 Task: Manage deployment connection
Action: Mouse moved to (179, 188)
Screenshot: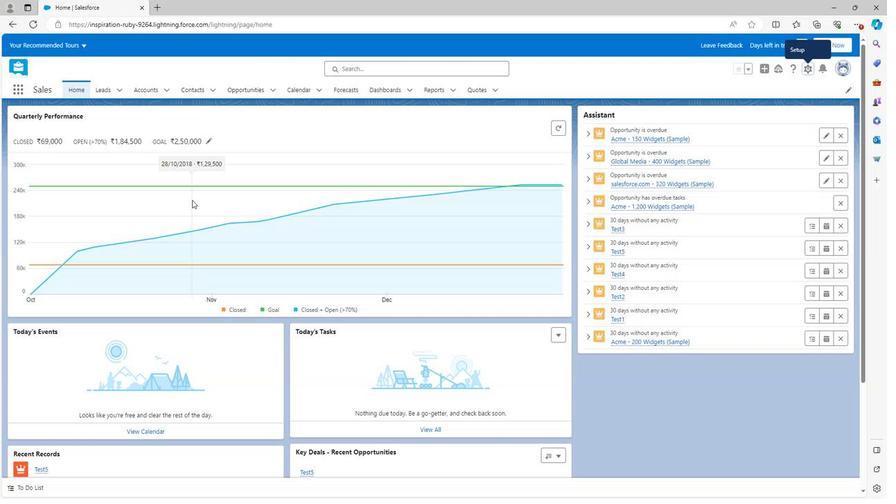 
Action: Mouse scrolled (179, 188) with delta (0, 0)
Screenshot: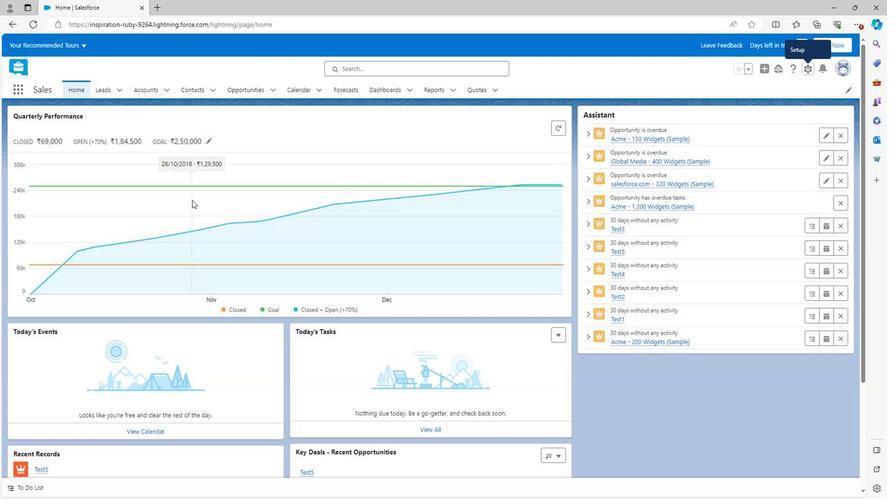 
Action: Mouse scrolled (179, 188) with delta (0, 0)
Screenshot: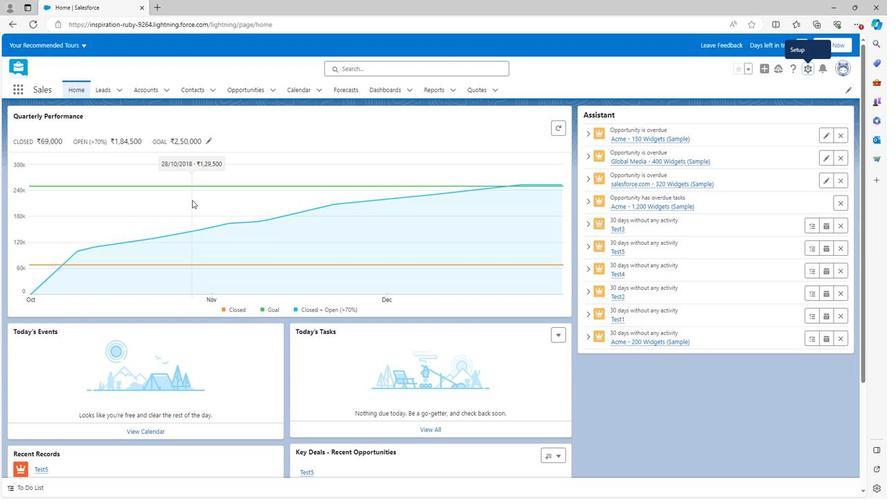 
Action: Mouse scrolled (179, 188) with delta (0, 0)
Screenshot: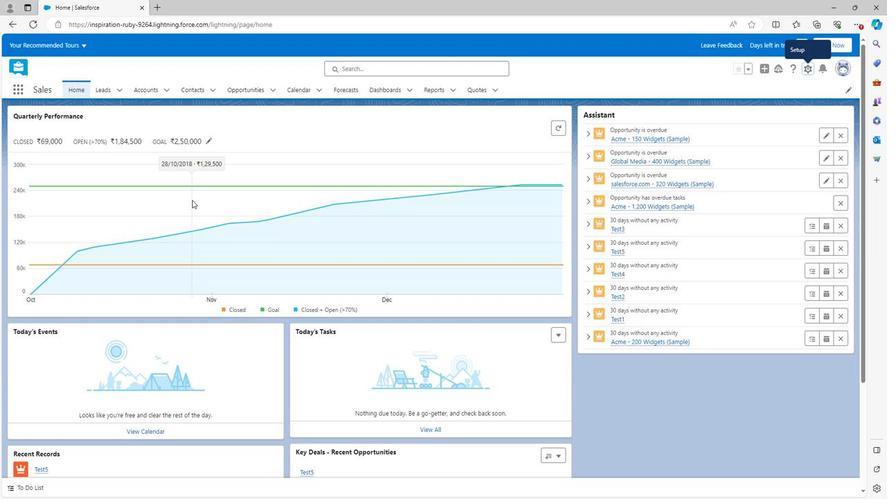 
Action: Mouse scrolled (179, 188) with delta (0, 0)
Screenshot: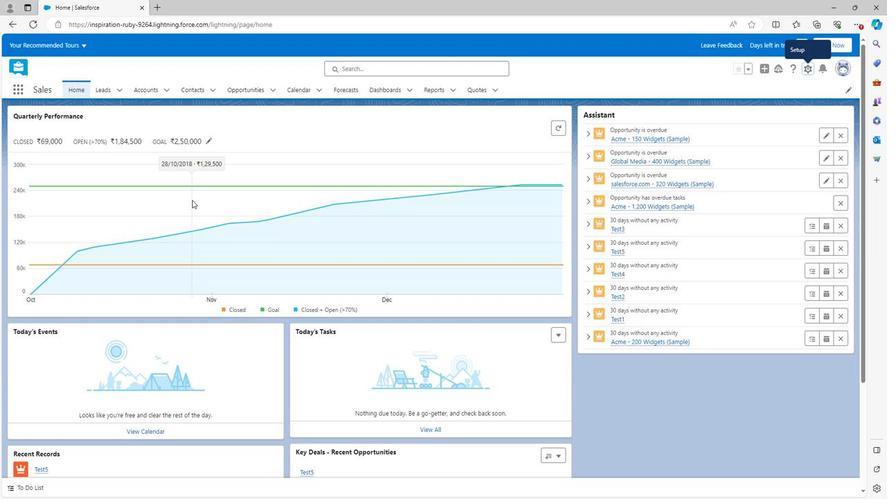 
Action: Mouse moved to (179, 187)
Screenshot: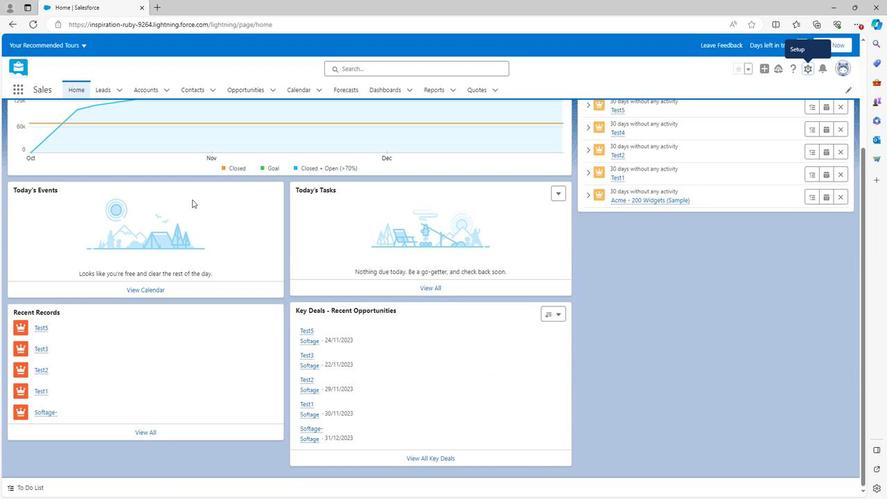 
Action: Mouse scrolled (179, 188) with delta (0, 0)
Screenshot: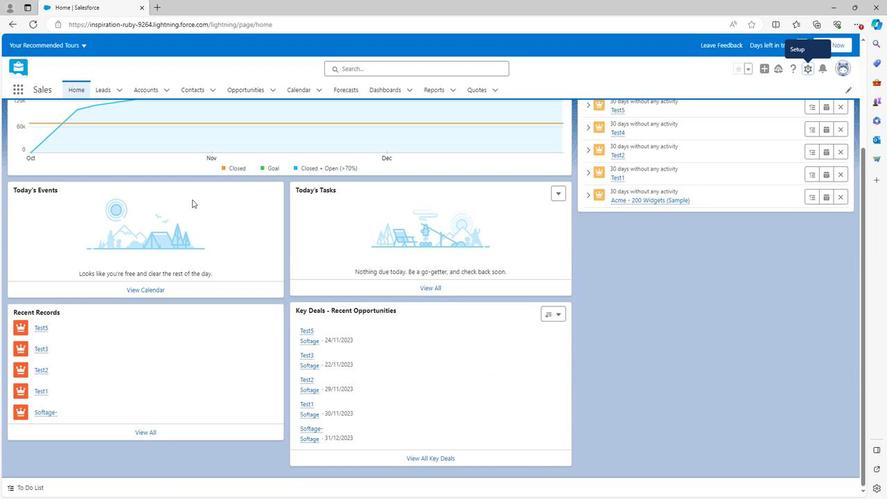 
Action: Mouse scrolled (179, 188) with delta (0, 0)
Screenshot: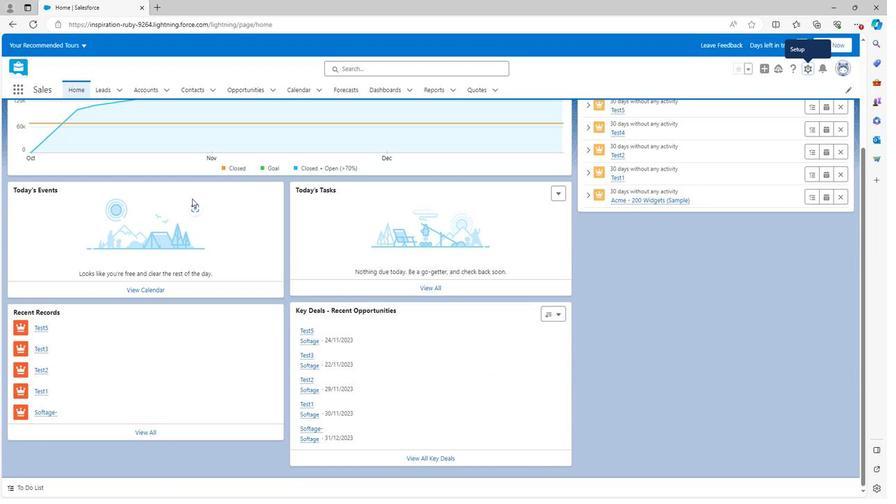 
Action: Mouse moved to (179, 186)
Screenshot: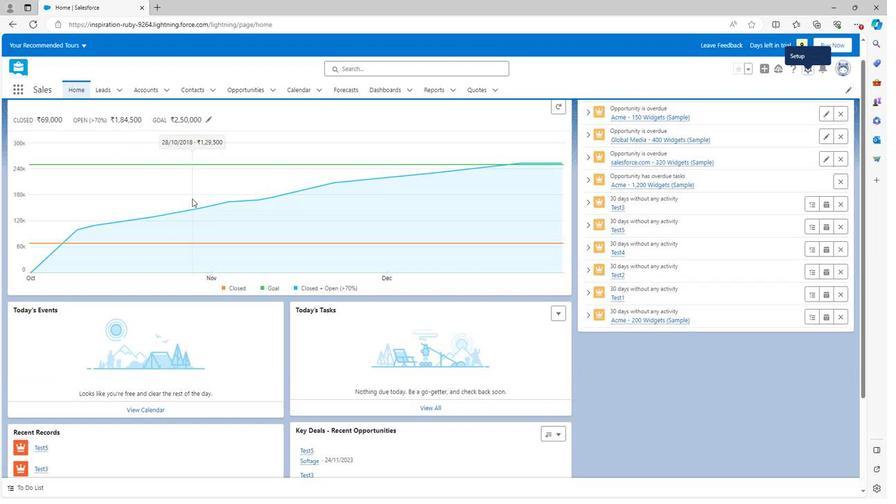 
Action: Mouse scrolled (179, 187) with delta (0, 0)
Screenshot: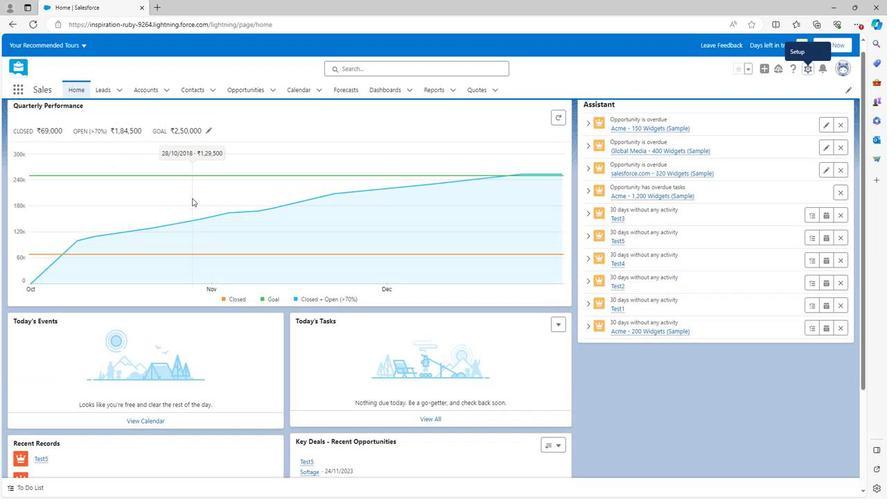 
Action: Mouse scrolled (179, 187) with delta (0, 0)
Screenshot: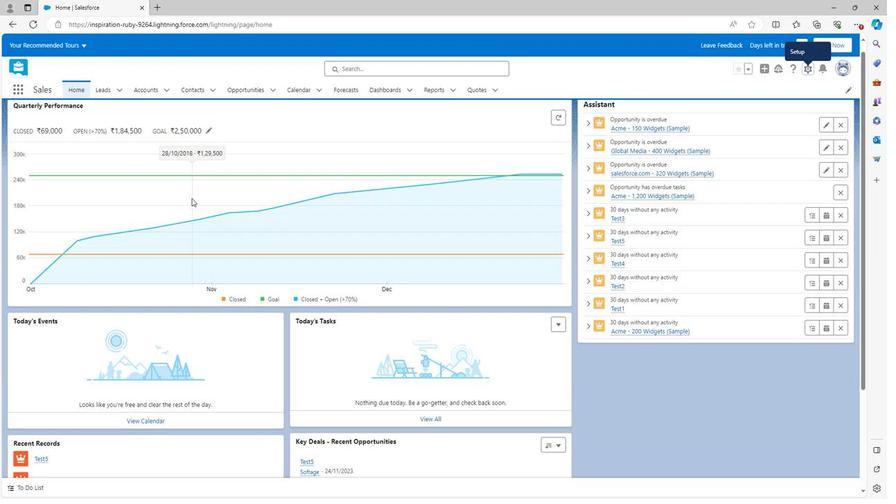 
Action: Mouse moved to (179, 185)
Screenshot: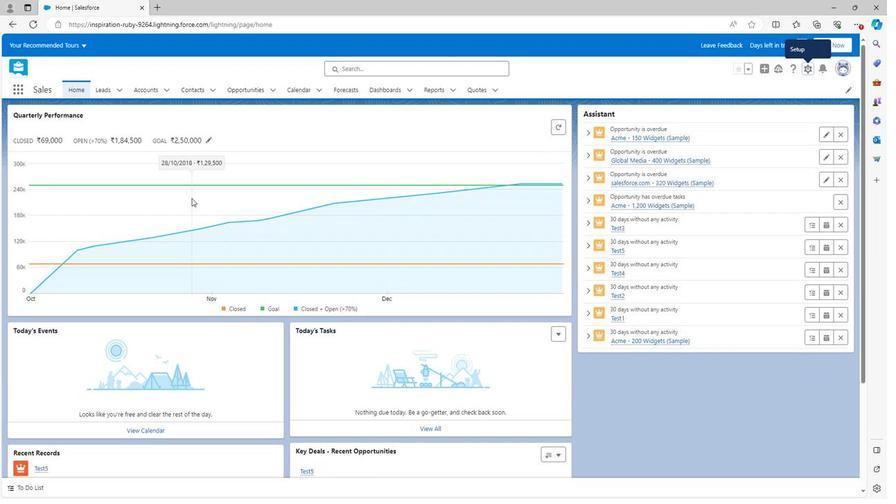
Action: Mouse scrolled (179, 185) with delta (0, 0)
Screenshot: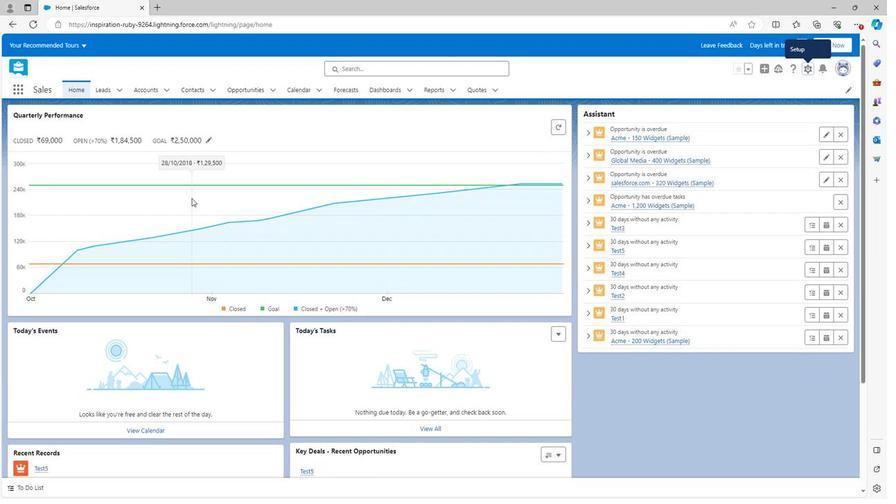
Action: Mouse moved to (761, 45)
Screenshot: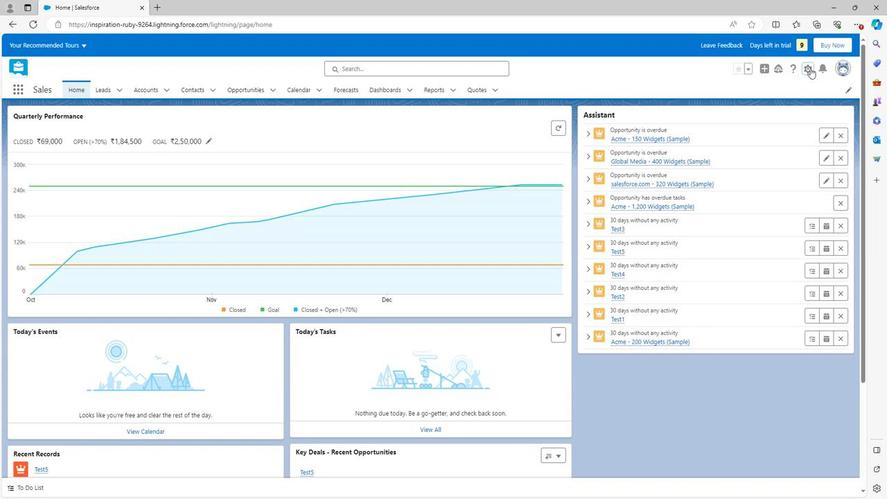 
Action: Mouse pressed left at (761, 45)
Screenshot: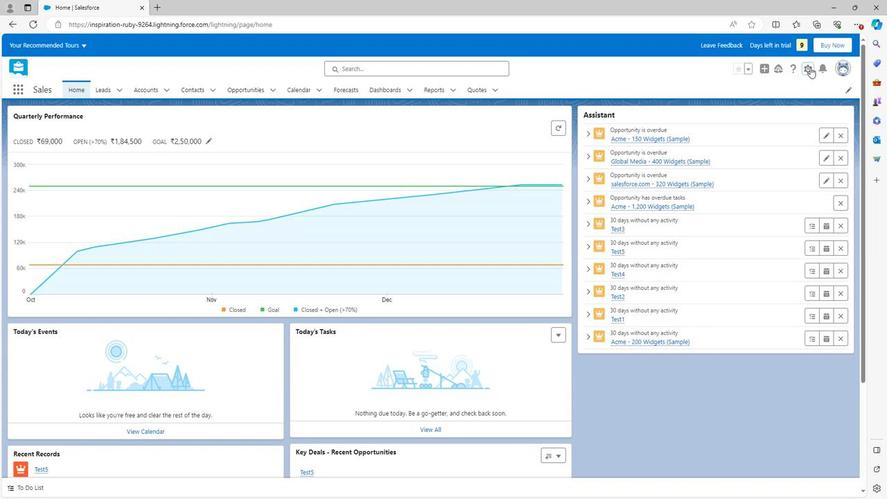 
Action: Mouse moved to (735, 74)
Screenshot: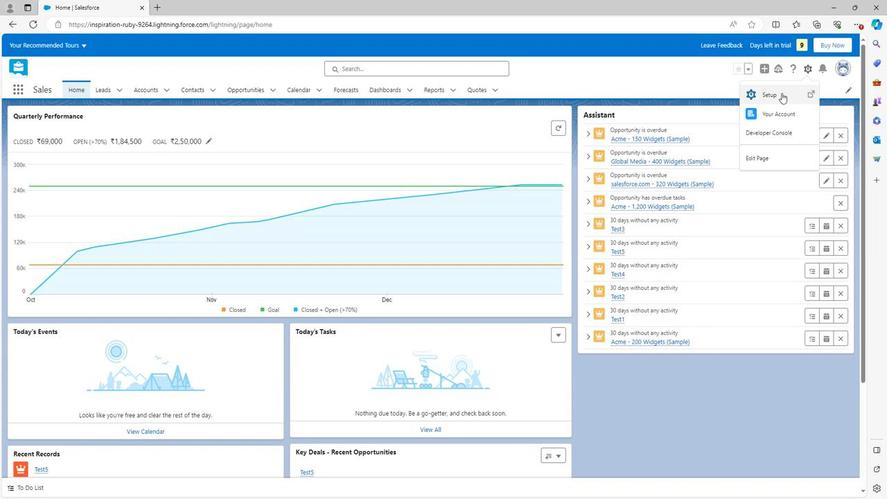 
Action: Mouse pressed left at (735, 74)
Screenshot: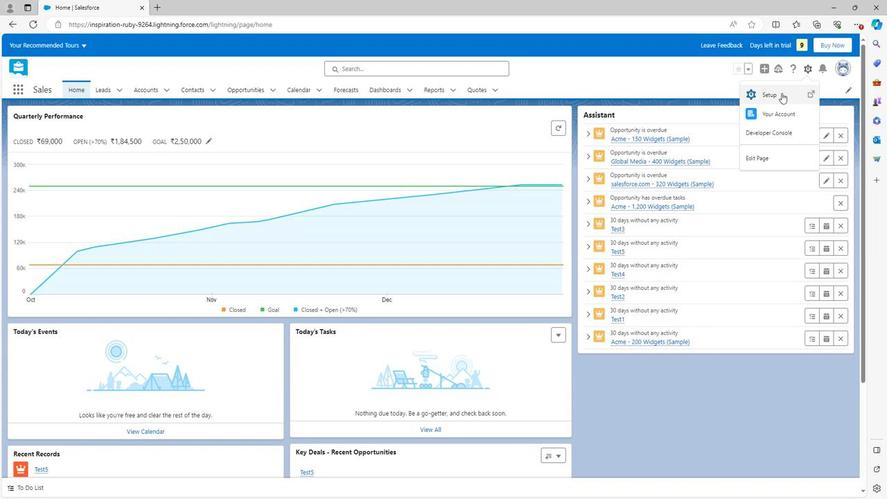 
Action: Mouse moved to (35, 356)
Screenshot: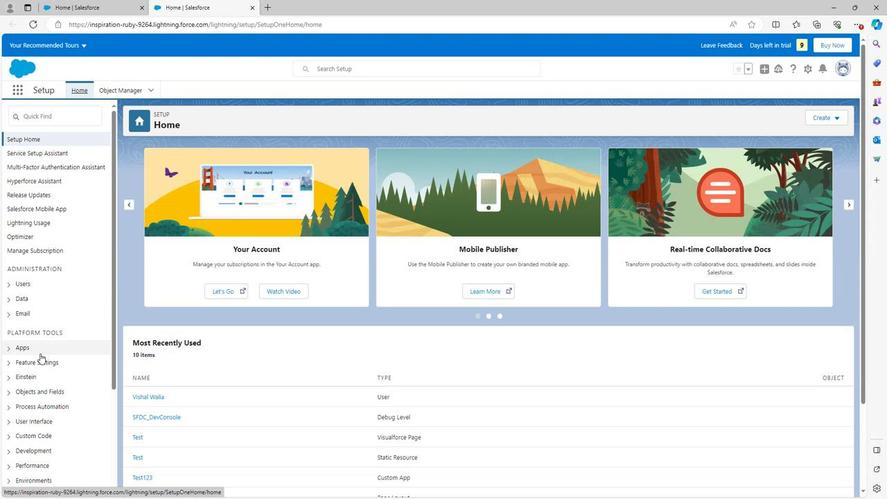 
Action: Mouse scrolled (35, 355) with delta (0, 0)
Screenshot: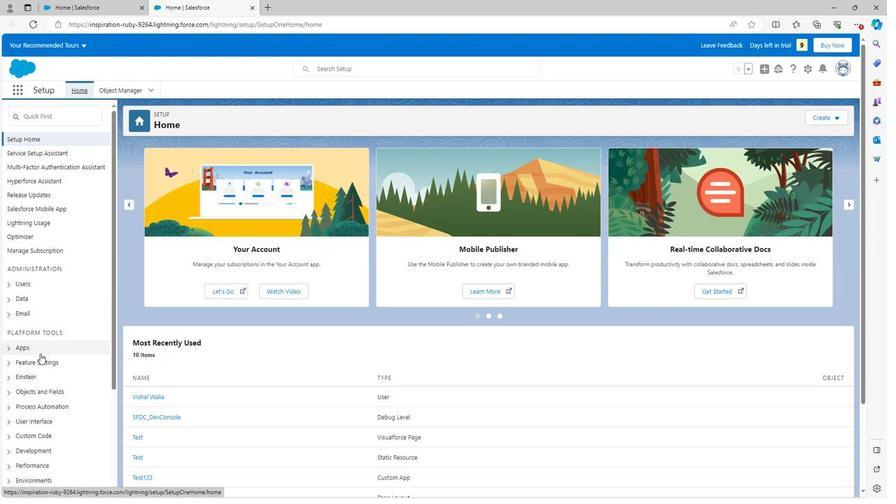 
Action: Mouse moved to (35, 357)
Screenshot: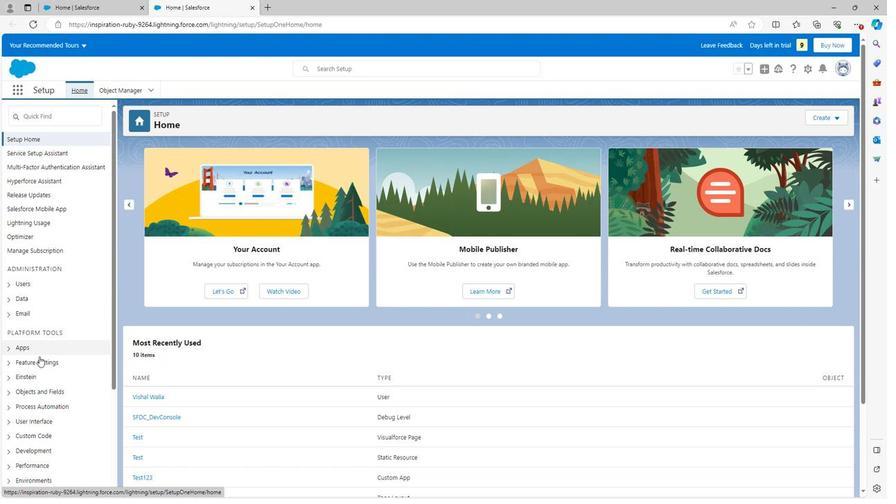 
Action: Mouse scrolled (35, 357) with delta (0, 0)
Screenshot: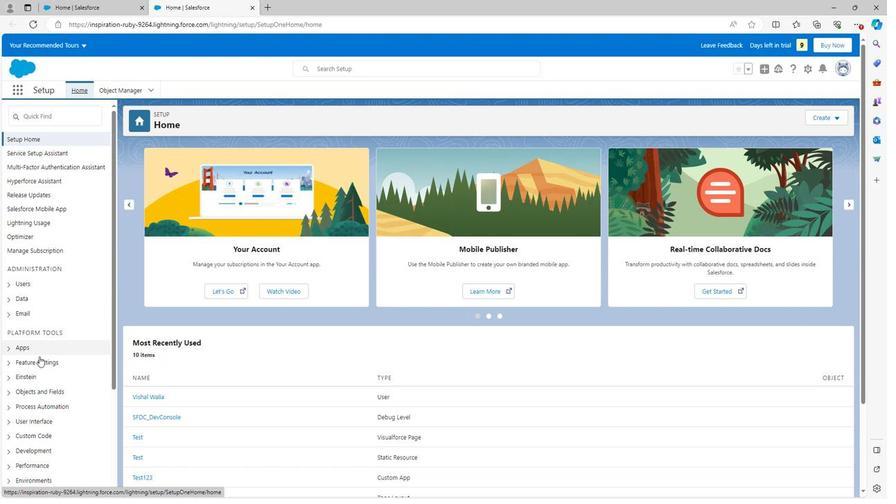 
Action: Mouse moved to (35, 357)
Screenshot: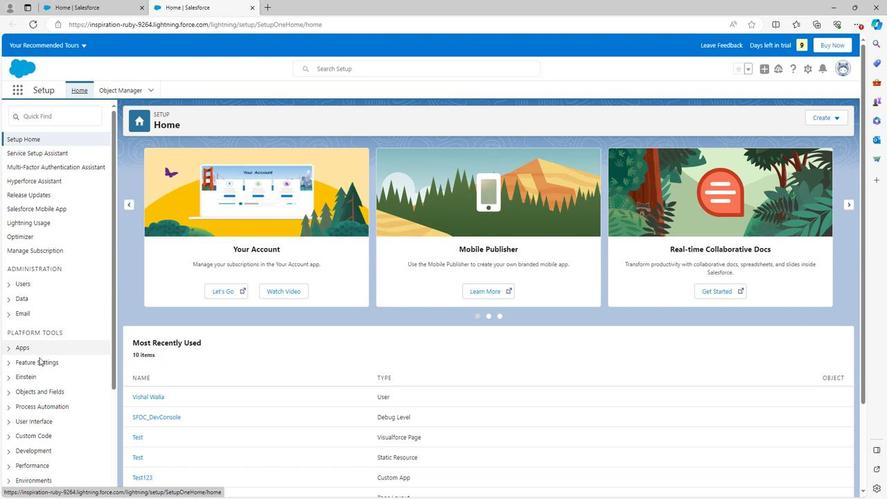 
Action: Mouse scrolled (35, 357) with delta (0, 0)
Screenshot: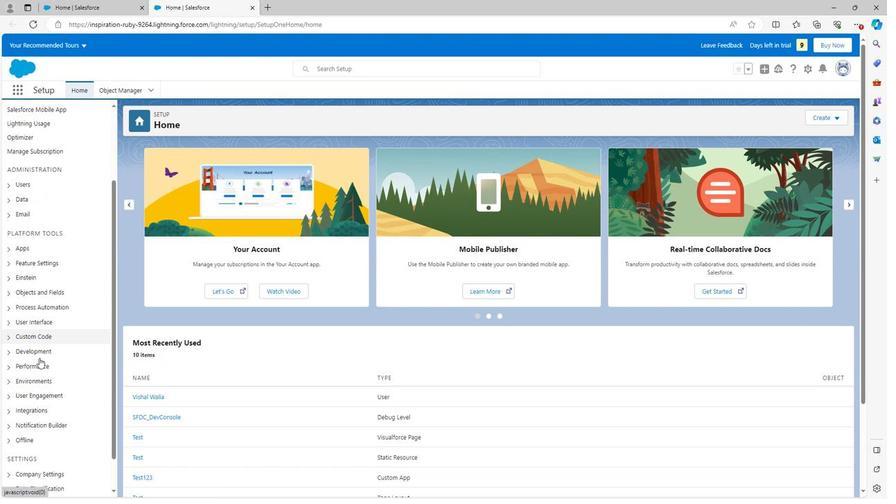 
Action: Mouse moved to (5, 344)
Screenshot: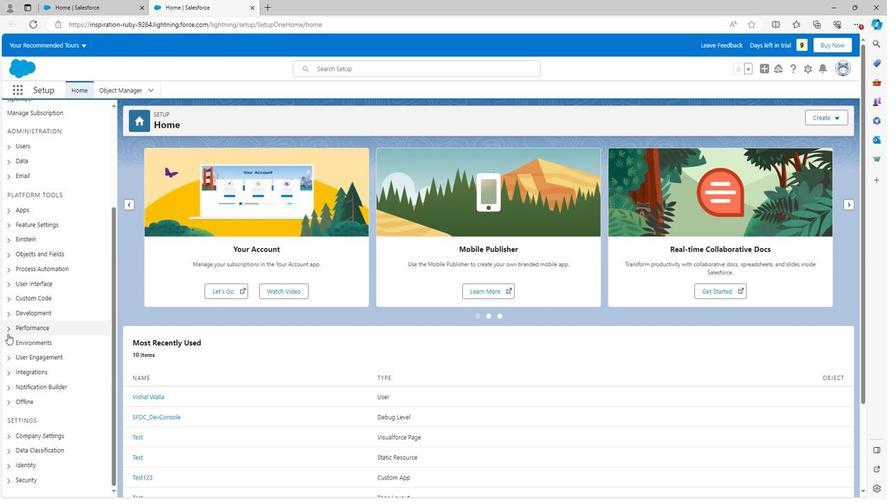 
Action: Mouse pressed left at (5, 344)
Screenshot: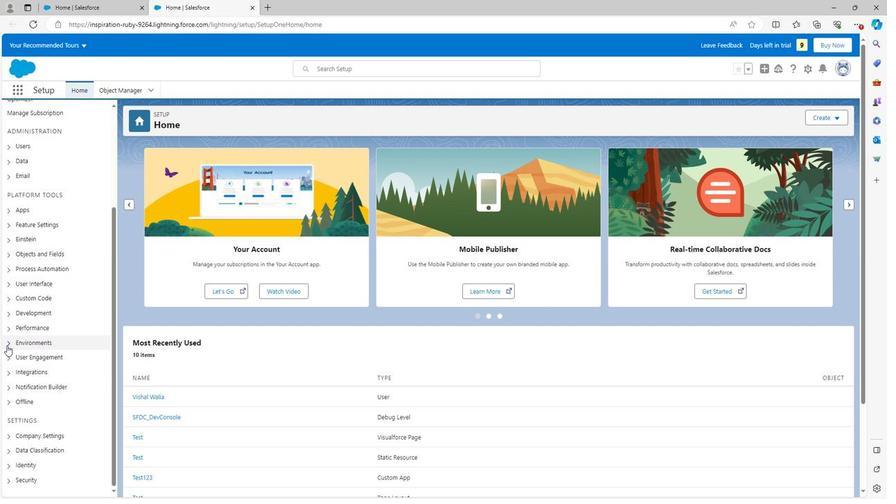 
Action: Mouse moved to (15, 371)
Screenshot: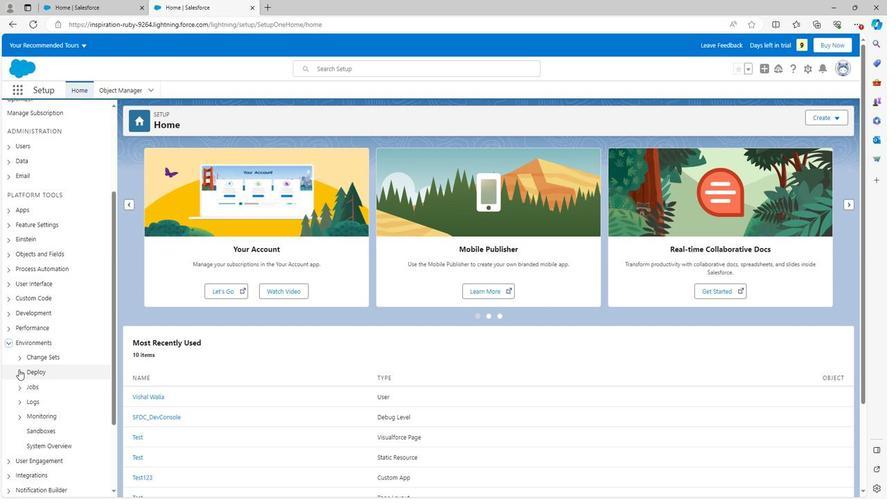 
Action: Mouse pressed left at (15, 371)
Screenshot: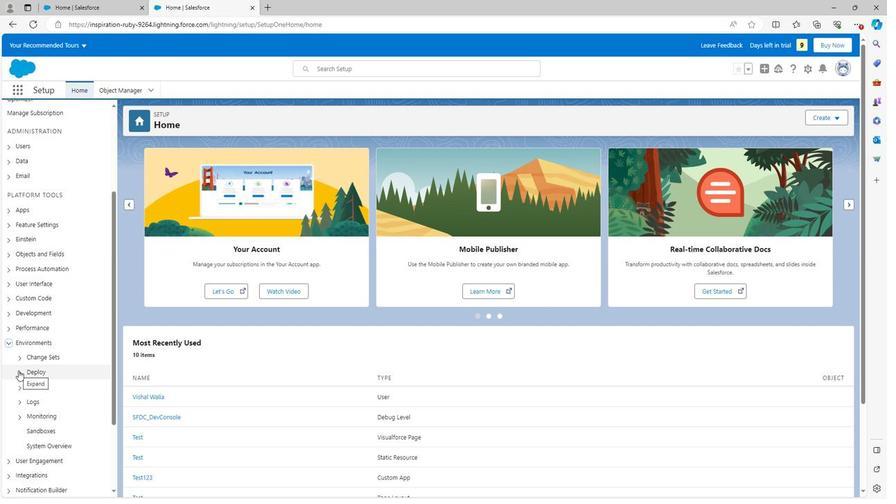 
Action: Mouse moved to (45, 387)
Screenshot: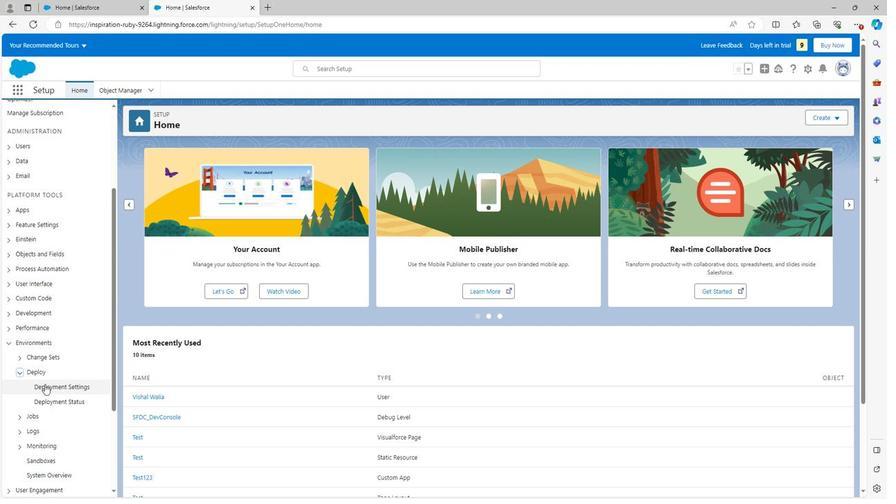 
Action: Mouse pressed left at (45, 387)
Screenshot: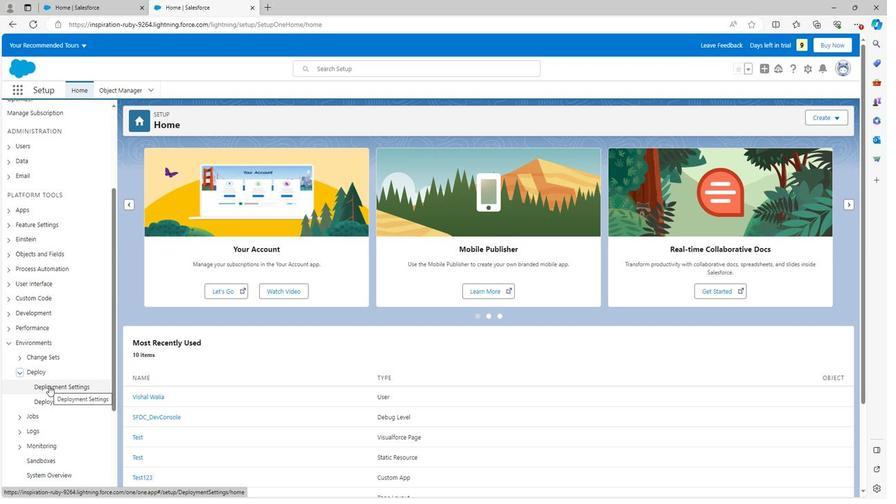 
Action: Mouse moved to (235, 227)
Screenshot: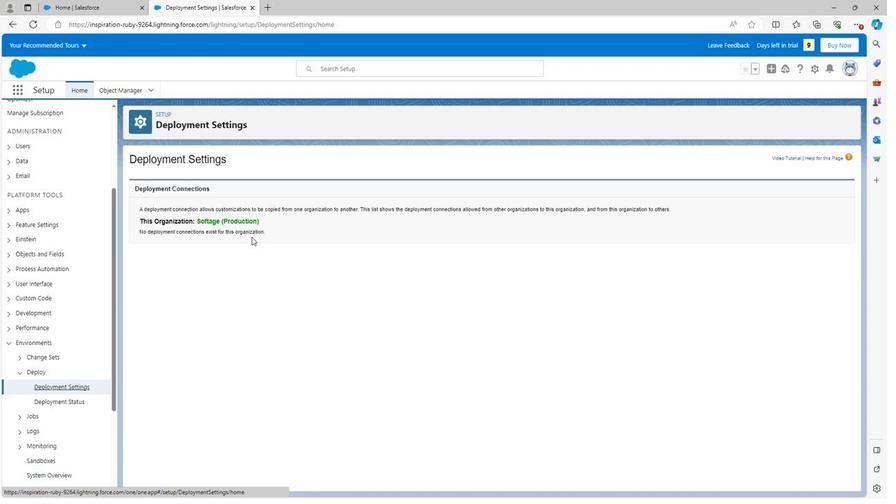 
Action: Mouse scrolled (235, 228) with delta (0, 0)
Screenshot: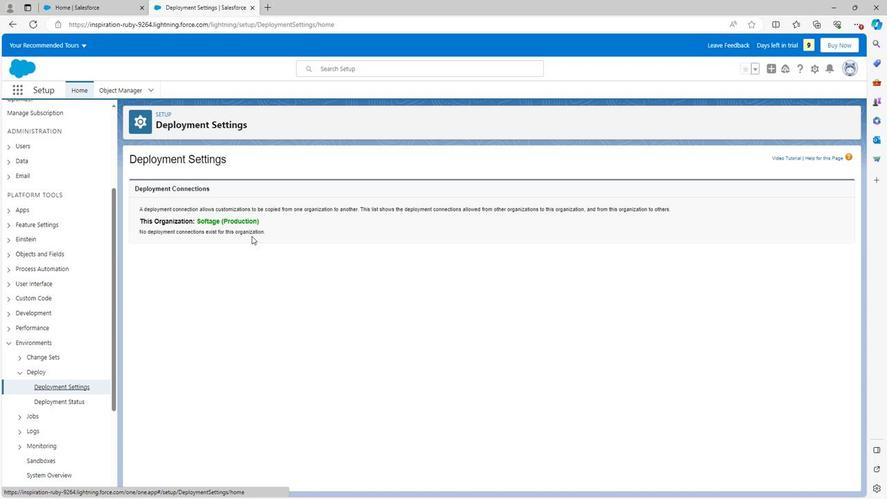 
Action: Mouse moved to (18, 372)
Screenshot: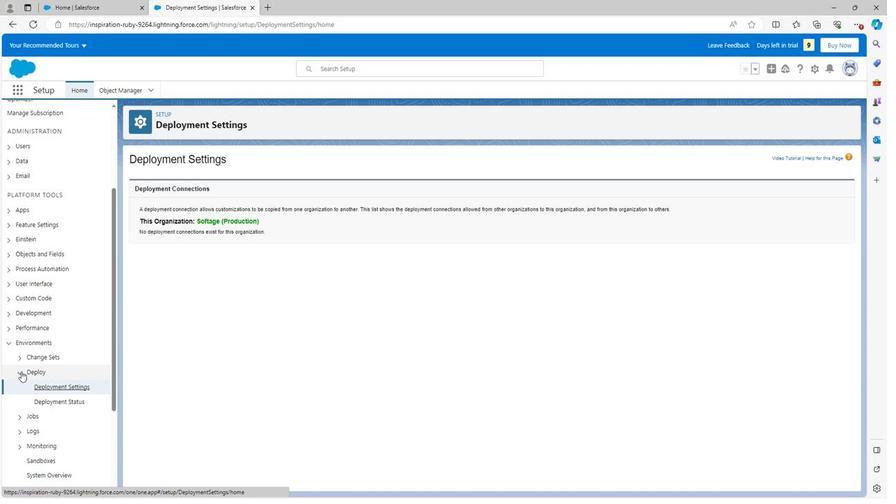 
Action: Mouse pressed left at (18, 372)
Screenshot: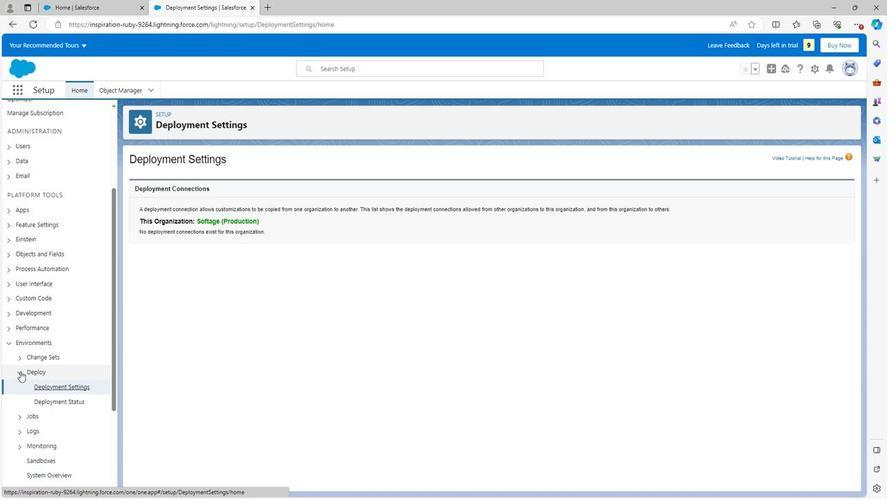 
Action: Mouse moved to (228, 322)
Screenshot: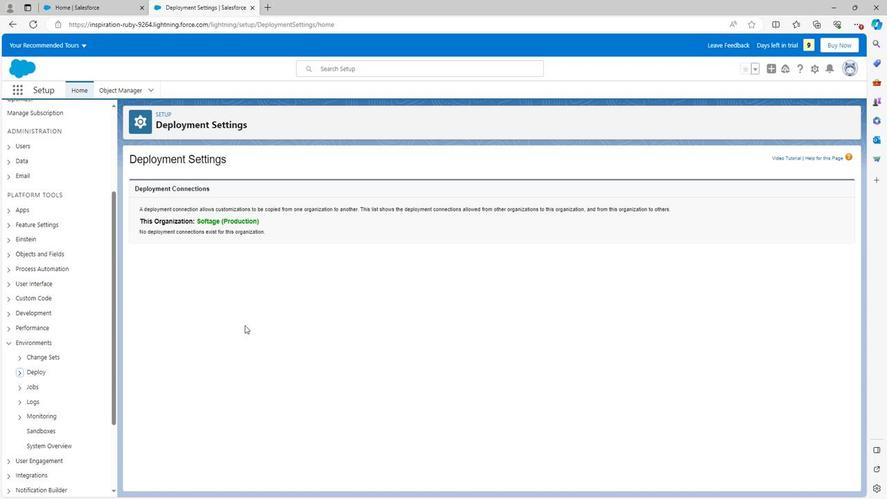 
